 Task: Add Cameron's Coffee Vanilla Hazelnut EcoPods 12 Pack to the cart.
Action: Mouse moved to (23, 151)
Screenshot: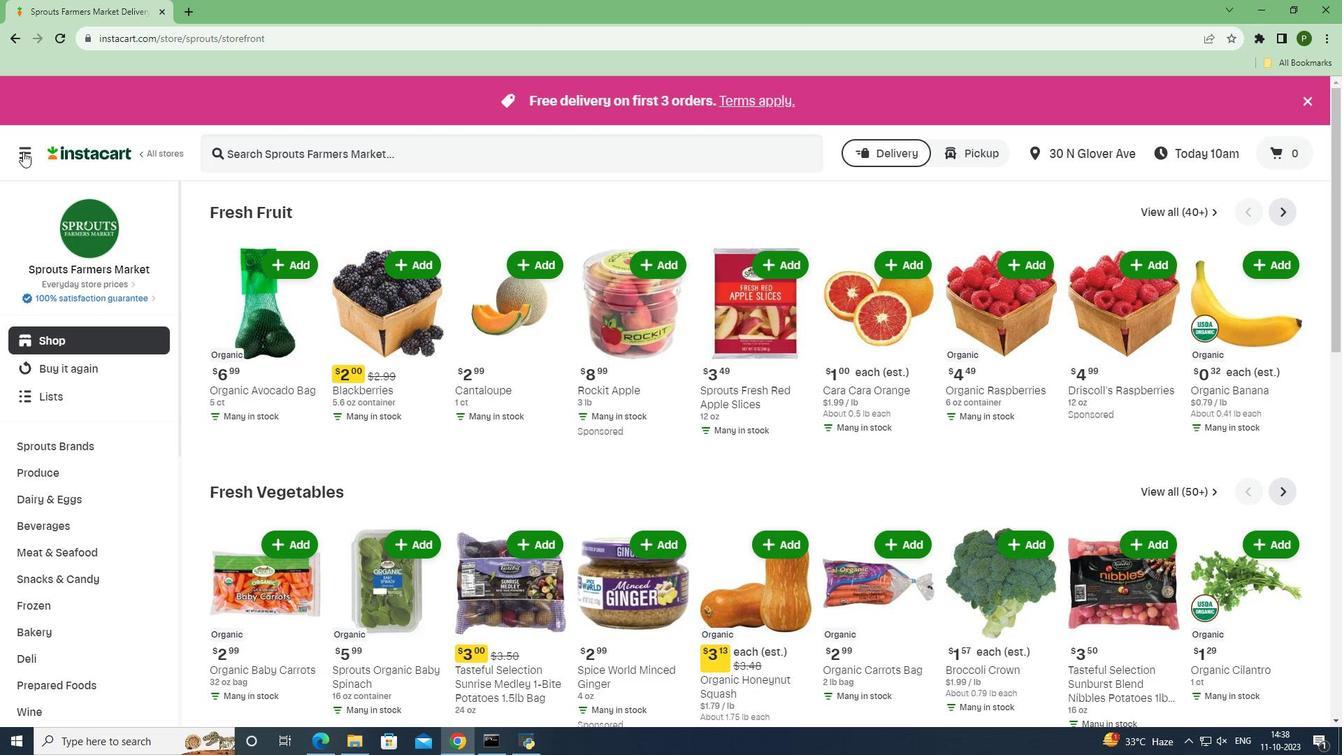 
Action: Mouse pressed left at (23, 151)
Screenshot: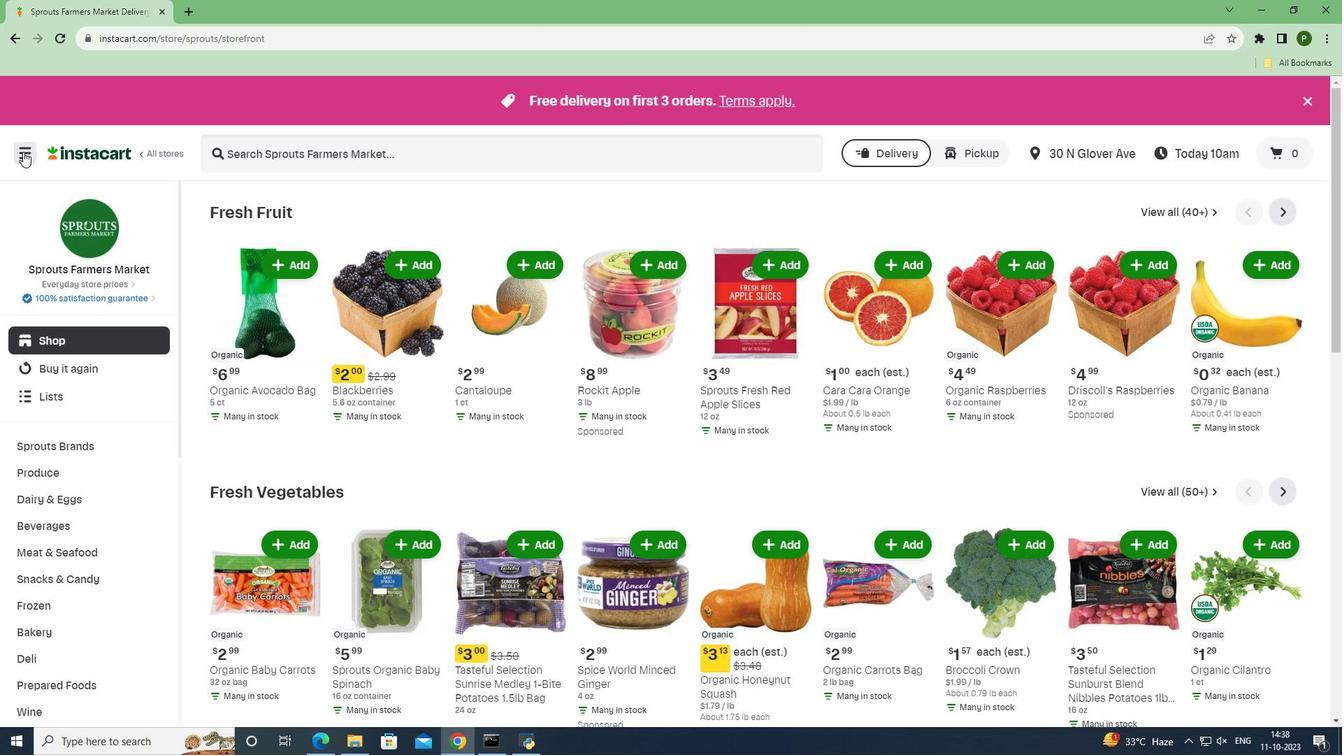 
Action: Mouse moved to (55, 374)
Screenshot: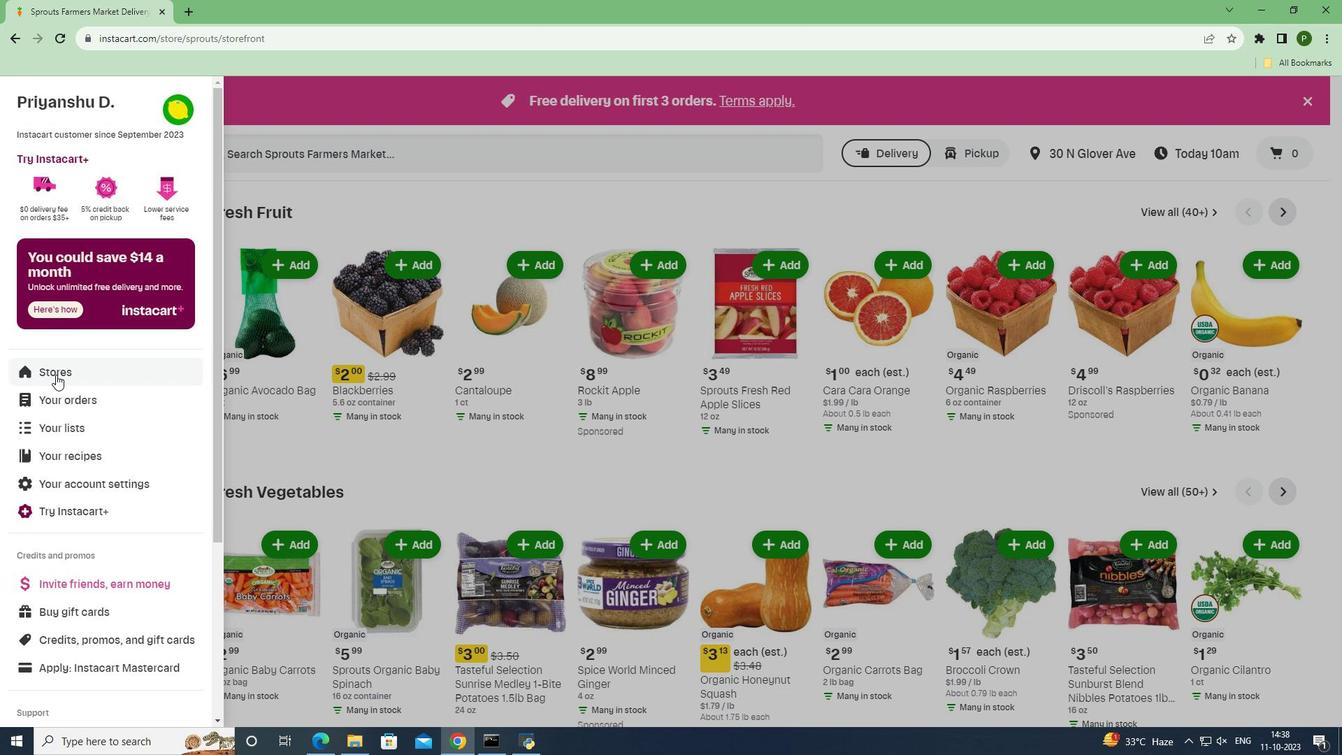 
Action: Mouse pressed left at (55, 374)
Screenshot: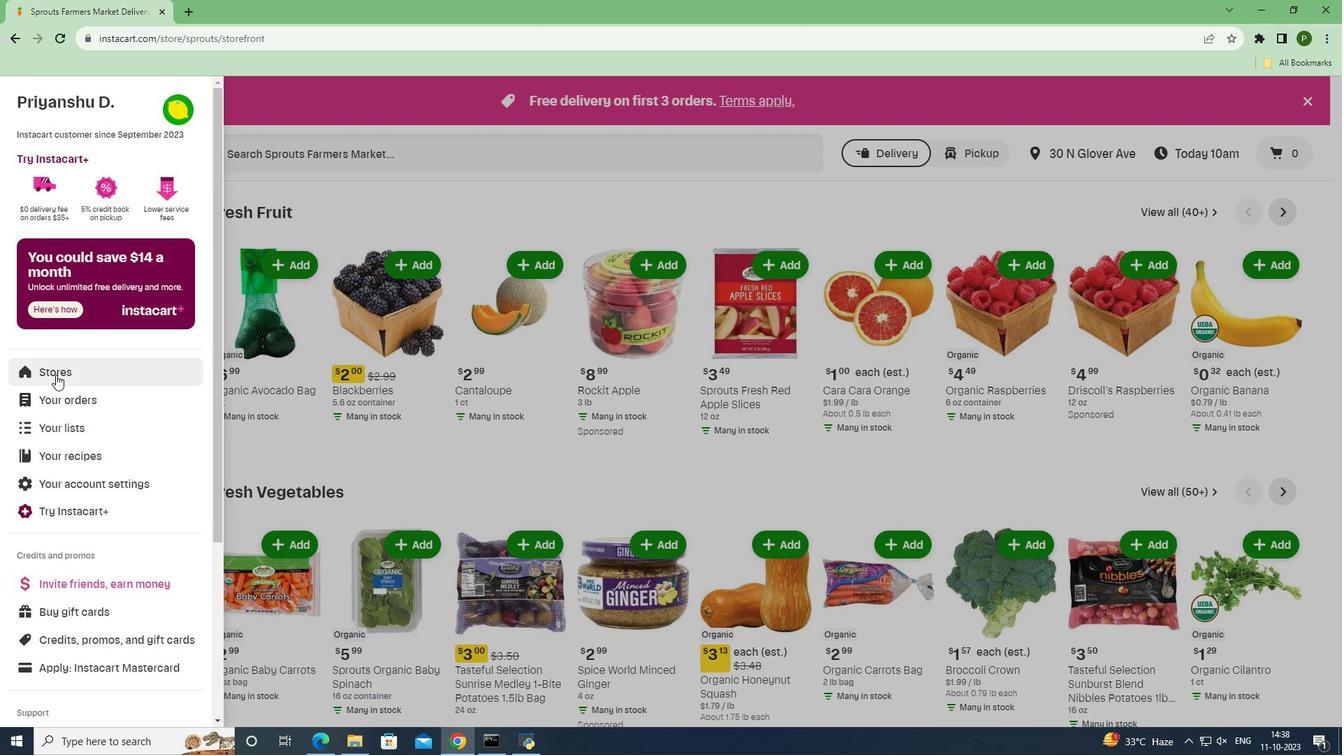 
Action: Mouse moved to (325, 160)
Screenshot: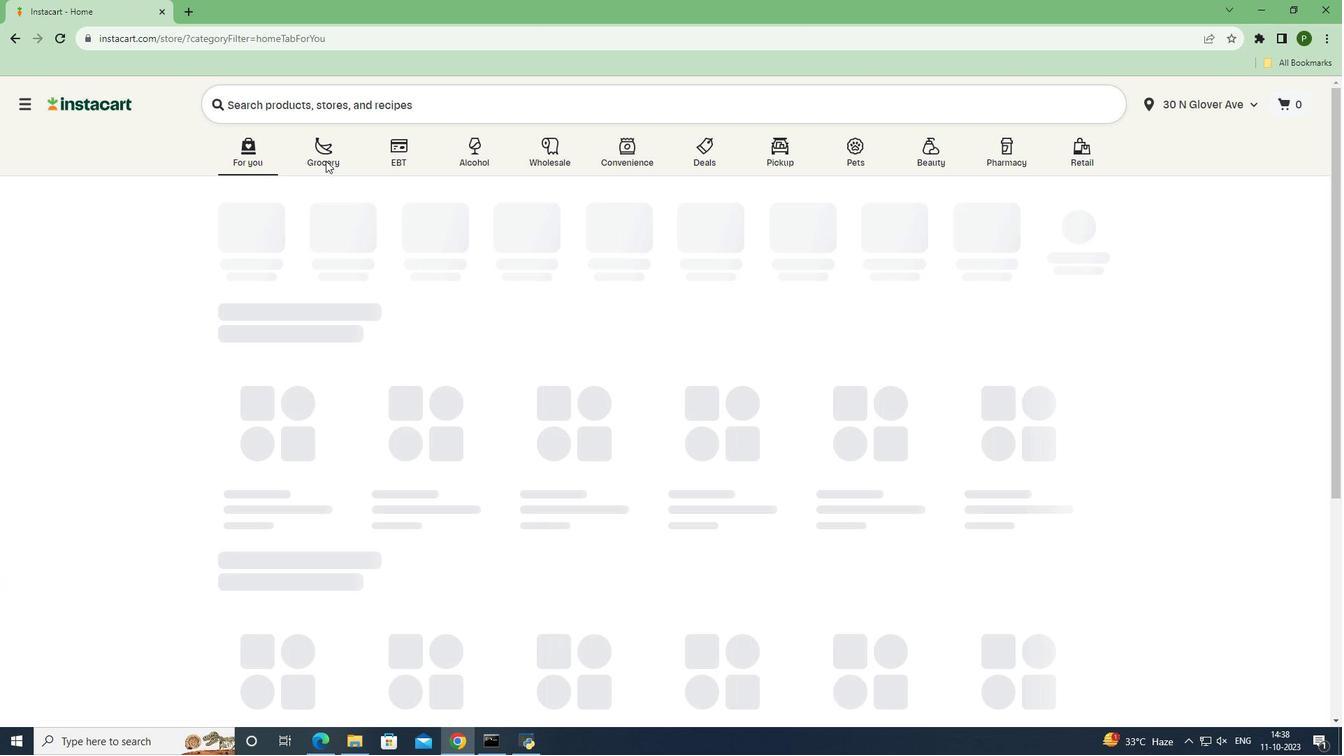 
Action: Mouse pressed left at (325, 160)
Screenshot: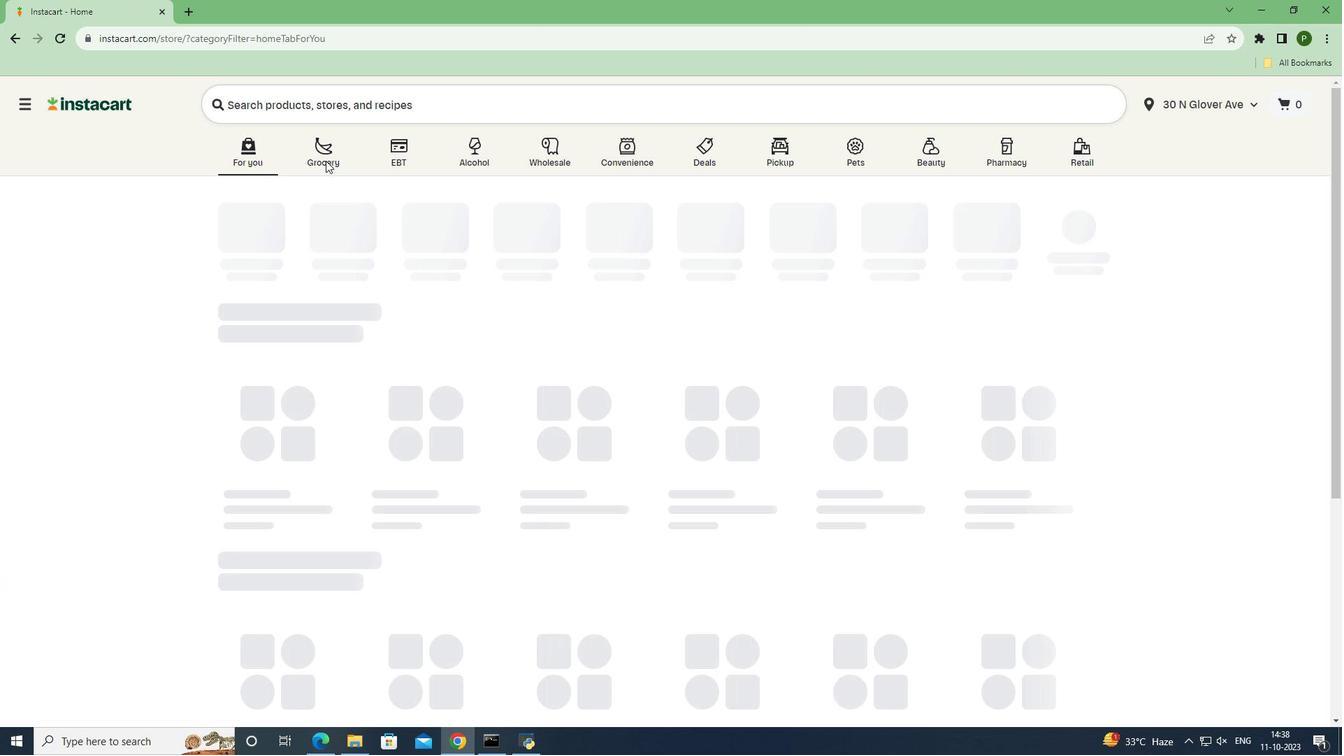 
Action: Mouse moved to (548, 322)
Screenshot: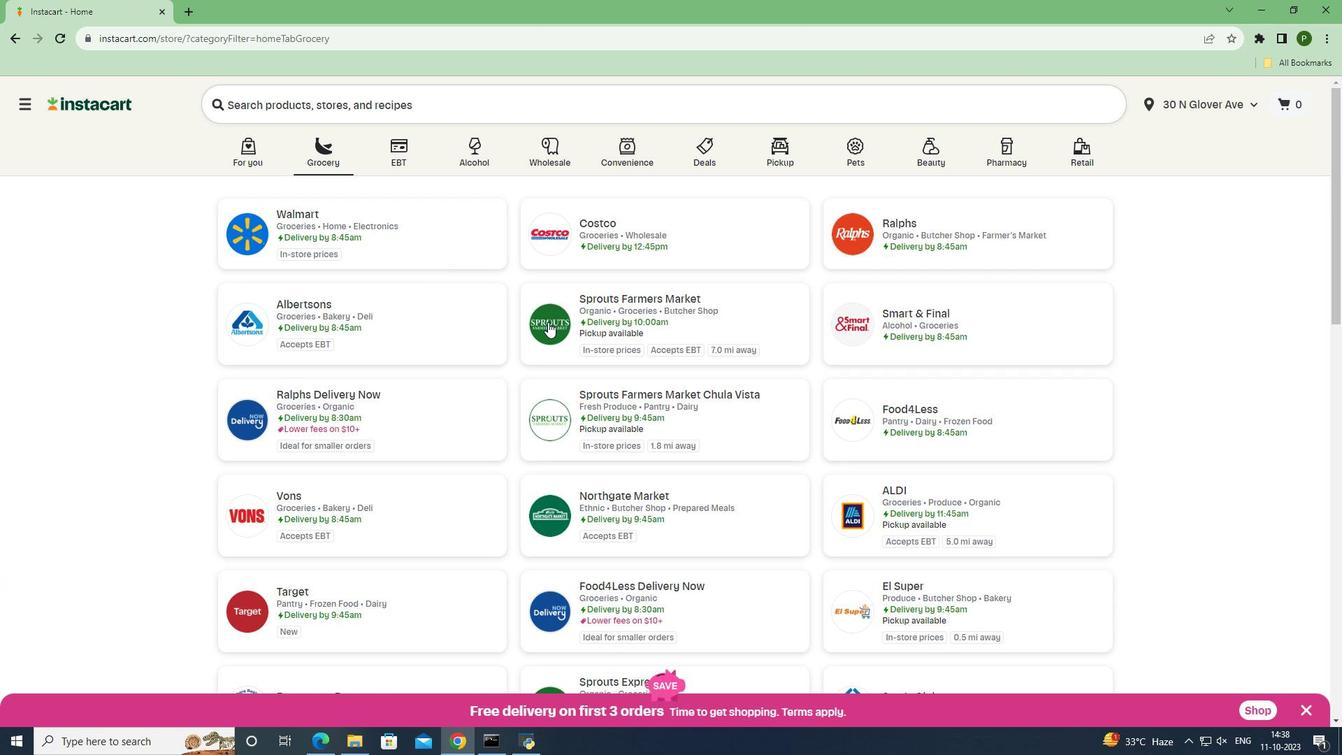 
Action: Mouse pressed left at (548, 322)
Screenshot: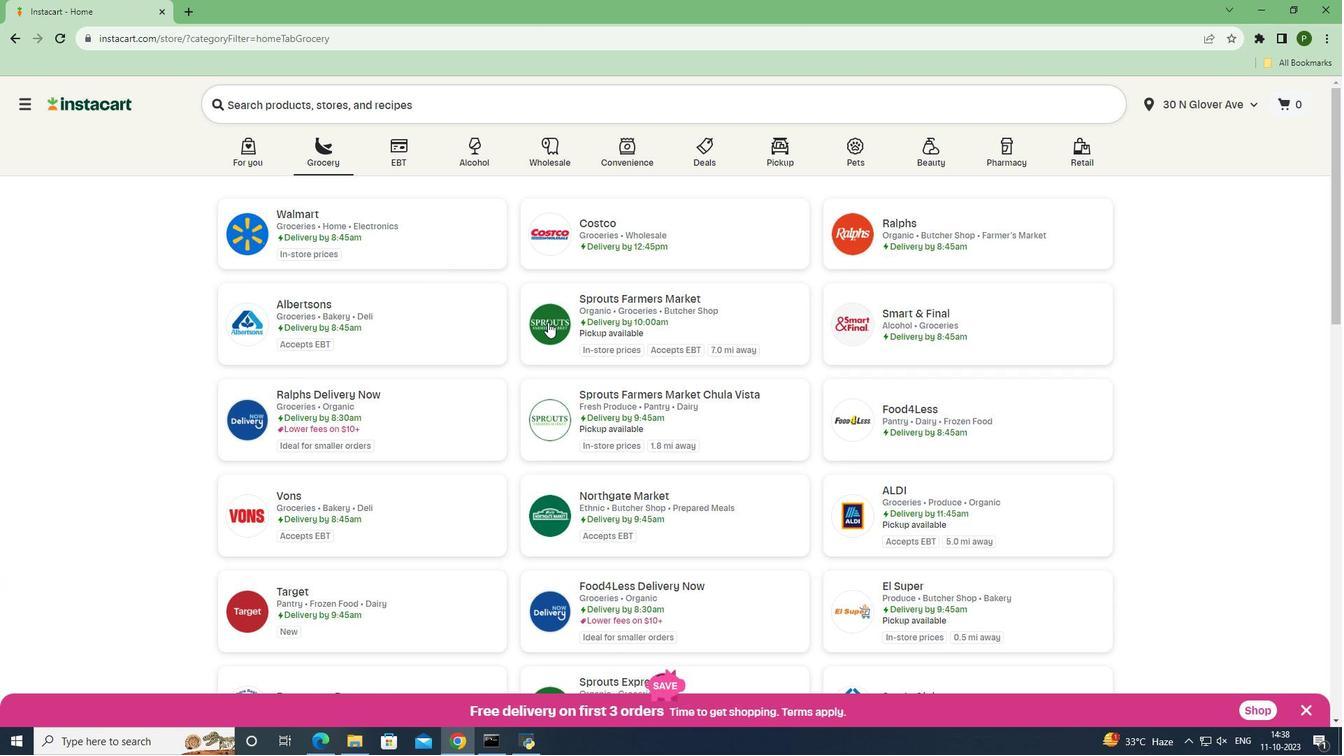 
Action: Mouse moved to (79, 535)
Screenshot: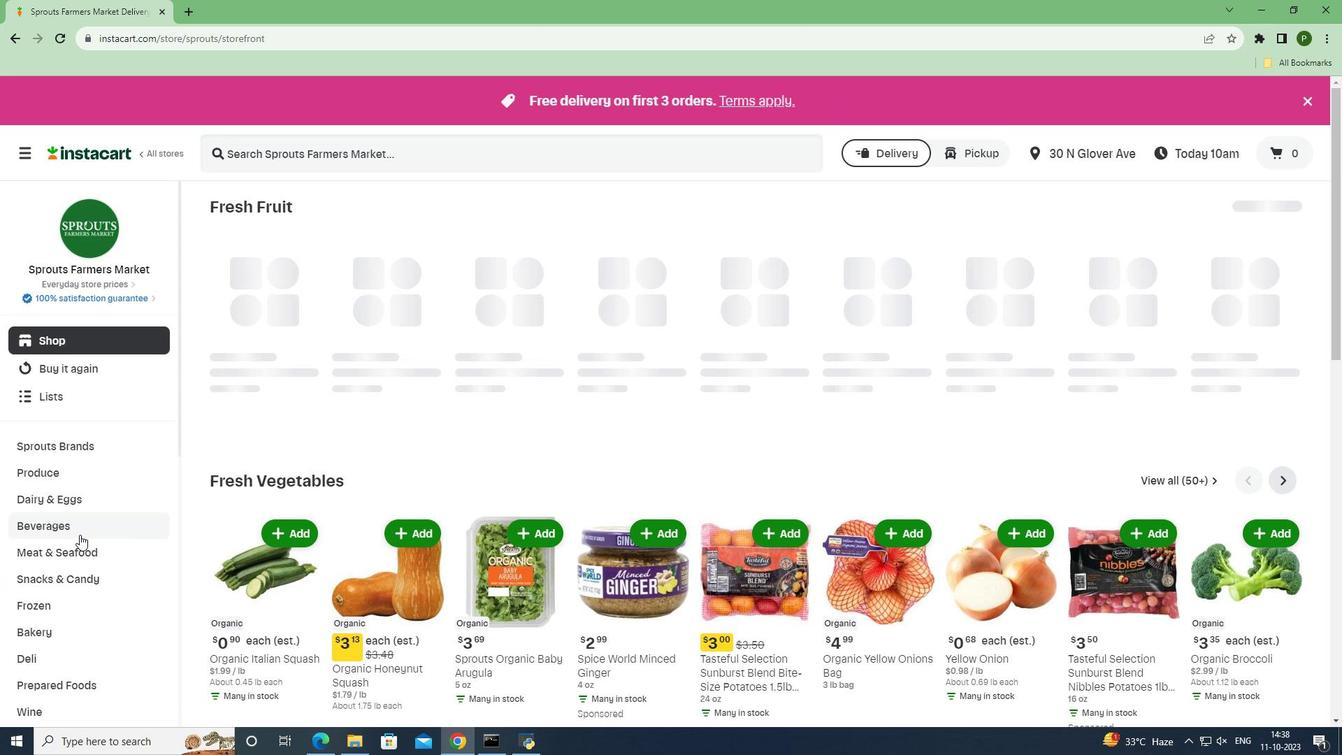 
Action: Mouse pressed left at (79, 535)
Screenshot: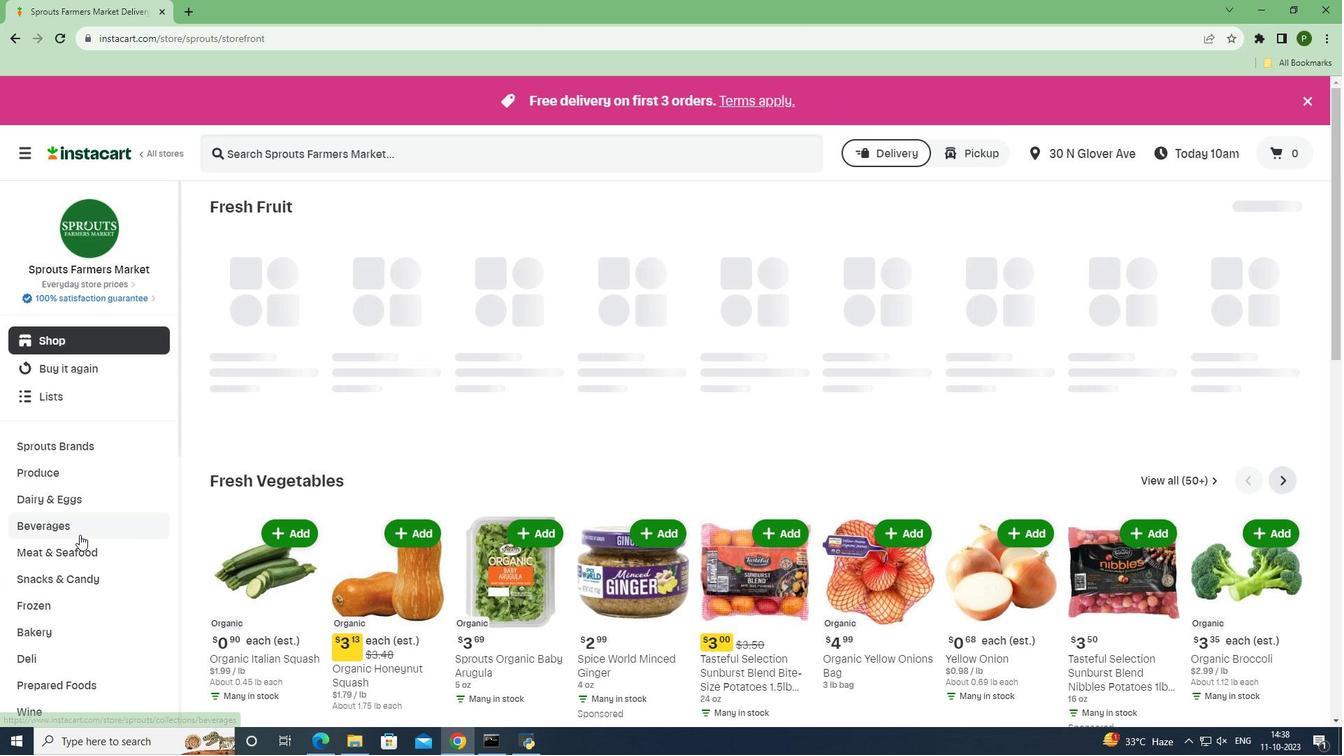 
Action: Mouse moved to (66, 604)
Screenshot: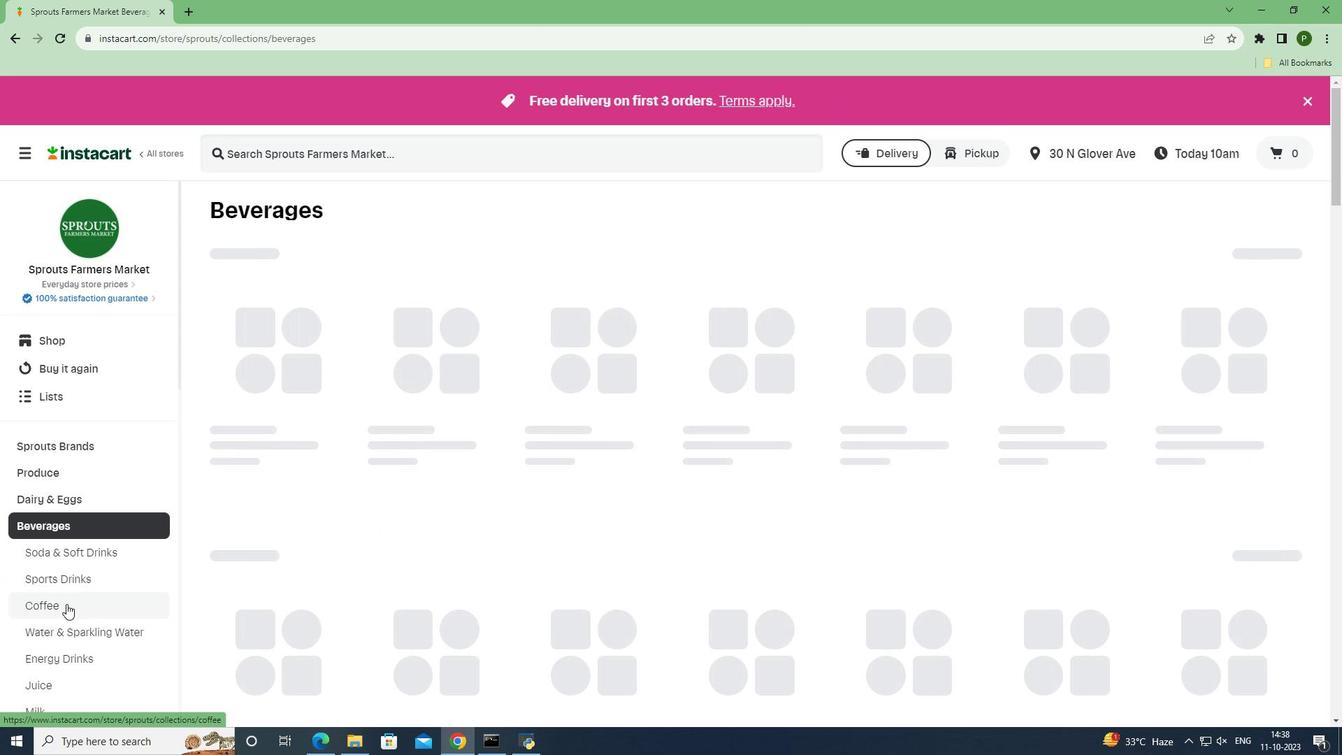 
Action: Mouse pressed left at (66, 604)
Screenshot: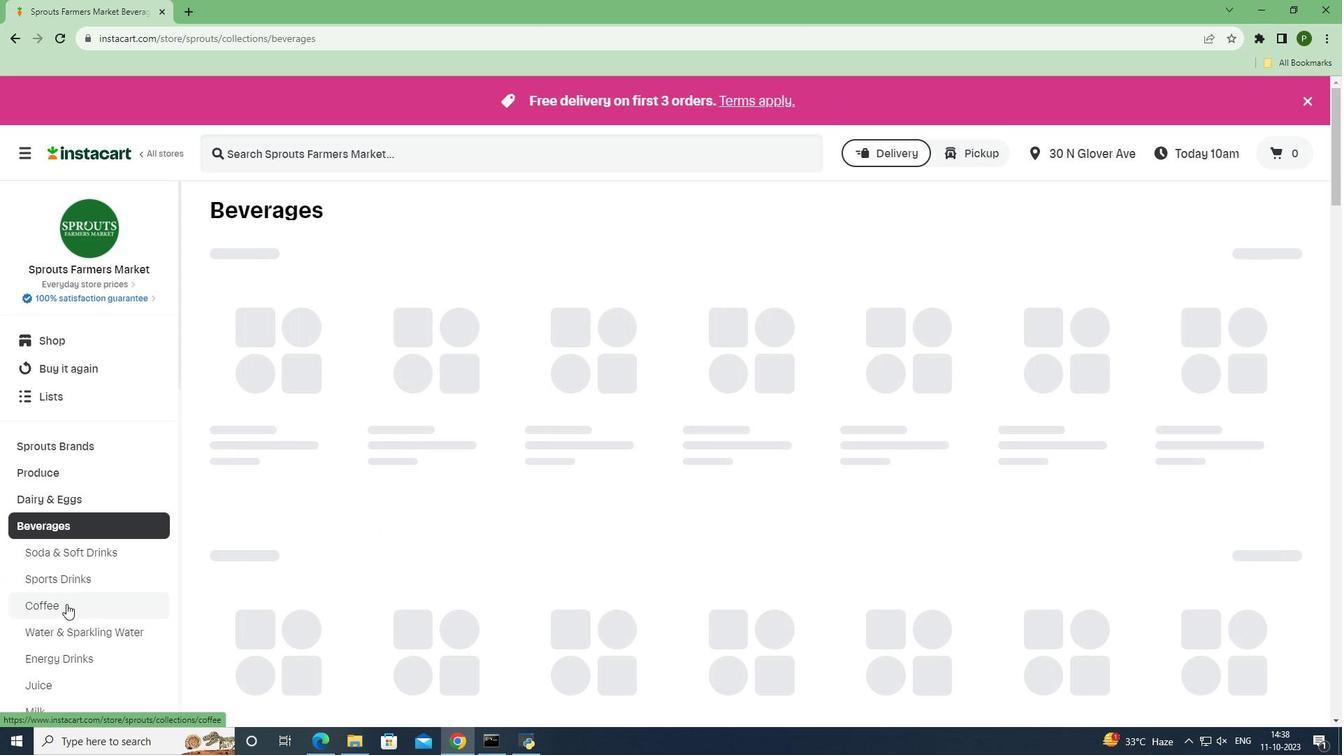 
Action: Mouse moved to (314, 155)
Screenshot: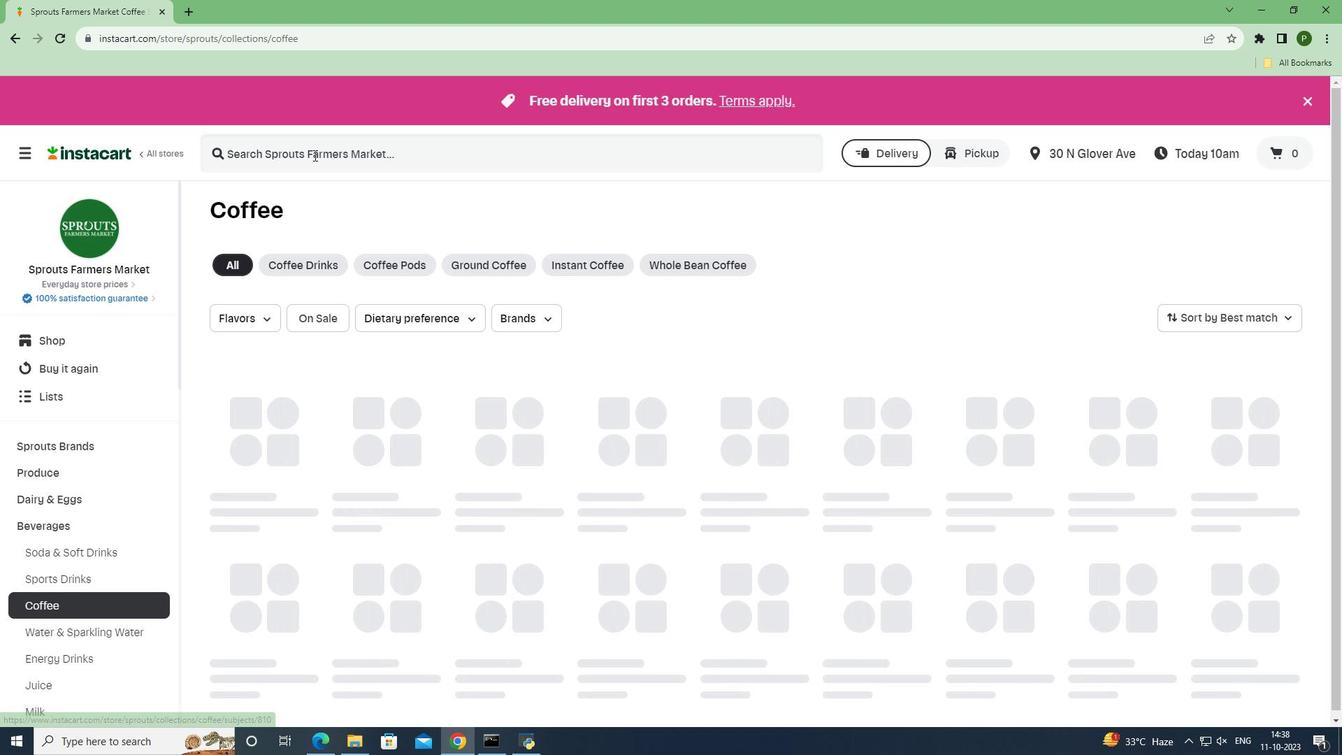 
Action: Mouse pressed left at (314, 155)
Screenshot: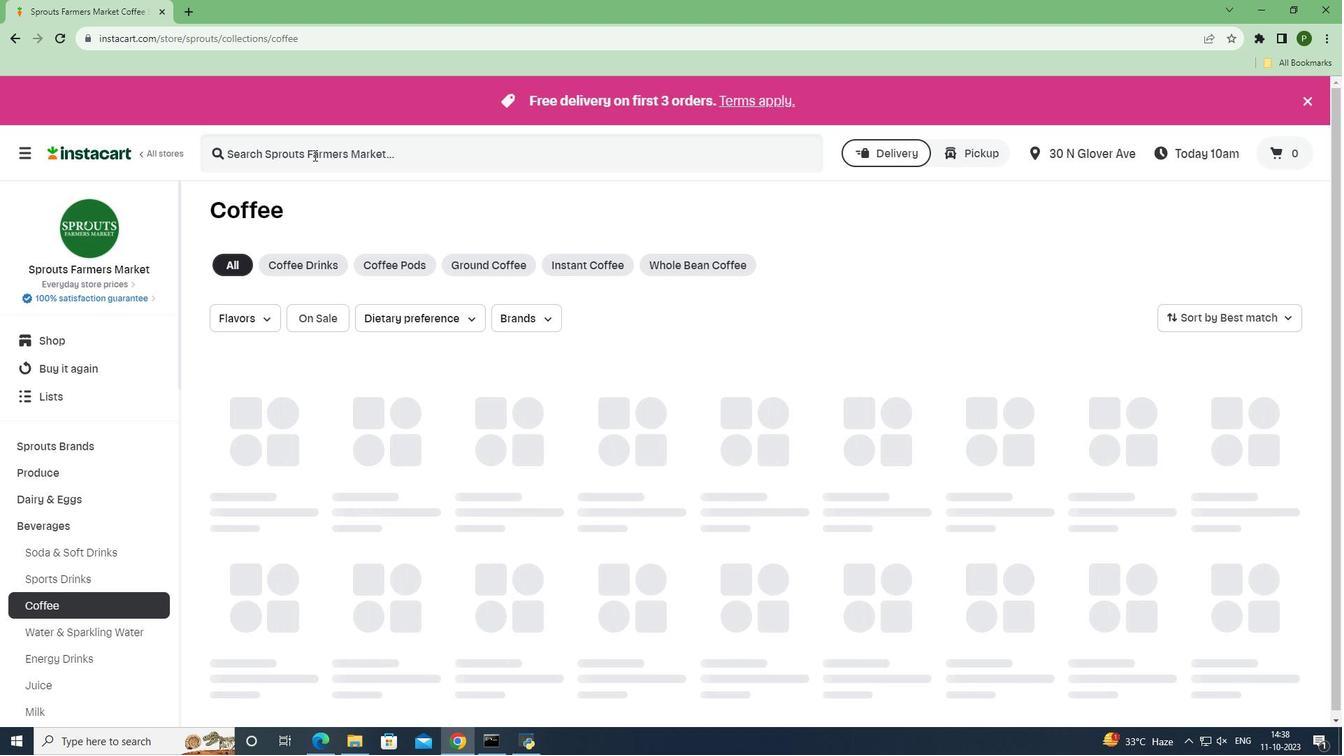 
Action: Key pressed <Key.caps_lock><Key.caps_lock>c<Key.caps_lock>AMERON'S<Key.space><Key.caps_lock>c<Key.caps_lock>OFFEE<Key.space><Key.caps_lock>v<Key.caps_lock>ANILLA<Key.space><Key.caps_lock>h<Key.caps_lock>AZELNUT<Key.space><Key.caps_lock>e<Key.caps_lock>CO<Key.caps_lock>p<Key.caps_lock>ODS<Key.space>12<Key.space><Key.caps_lock>p<Key.caps_lock>ACK<Key.space><Key.enter>
Screenshot: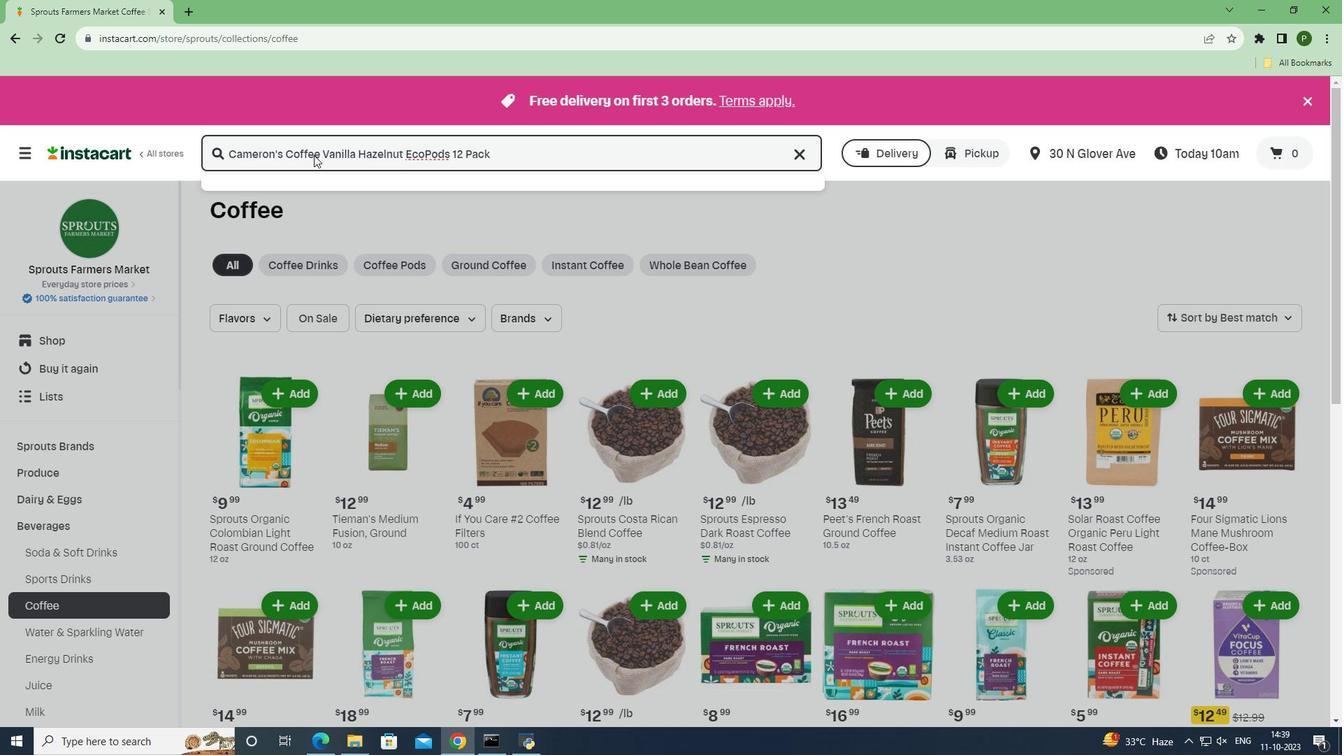 
Action: Mouse moved to (368, 300)
Screenshot: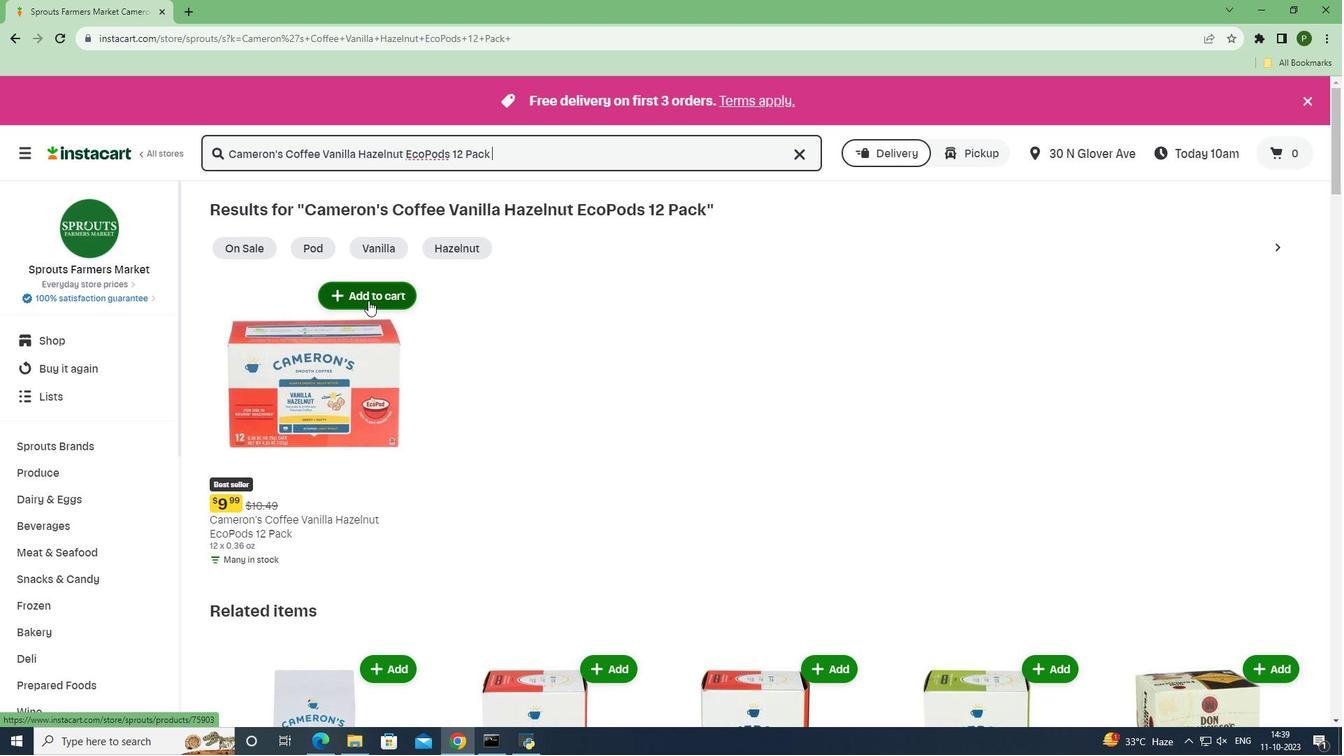 
Action: Mouse pressed left at (368, 300)
Screenshot: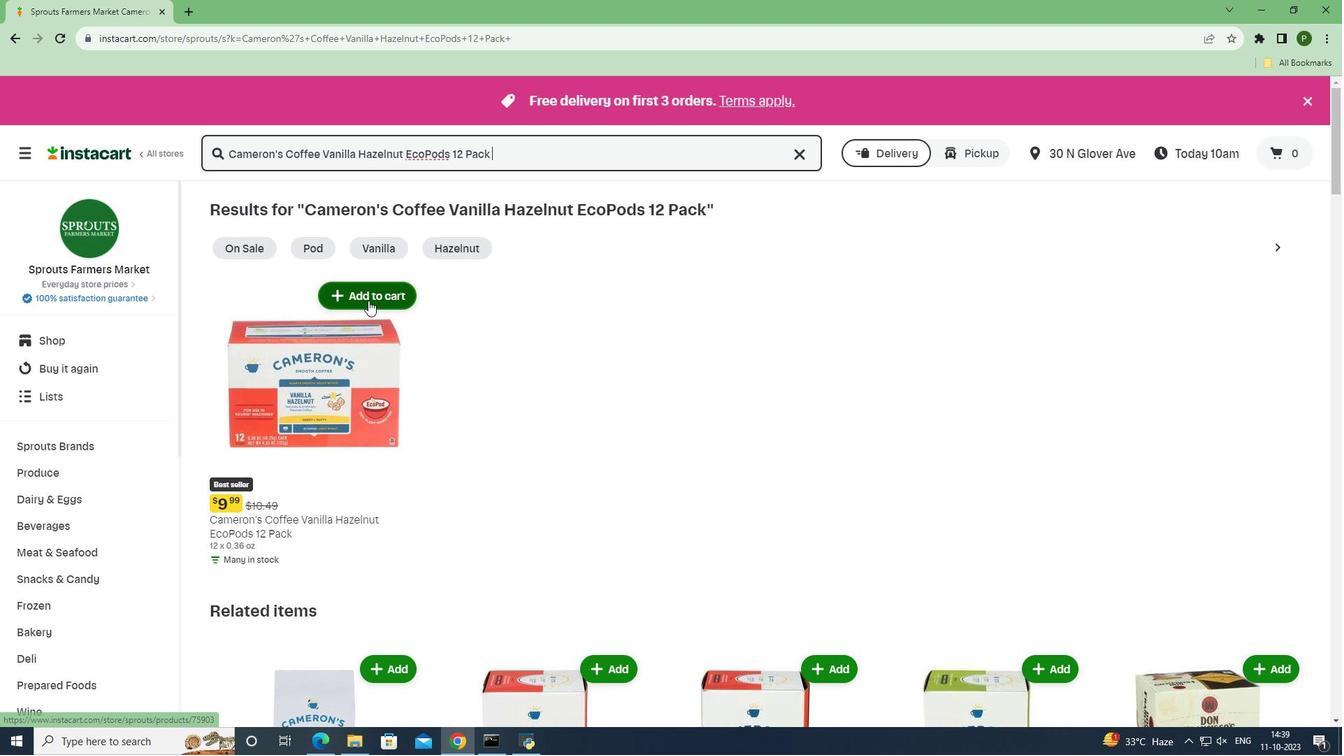 
Action: Mouse moved to (483, 455)
Screenshot: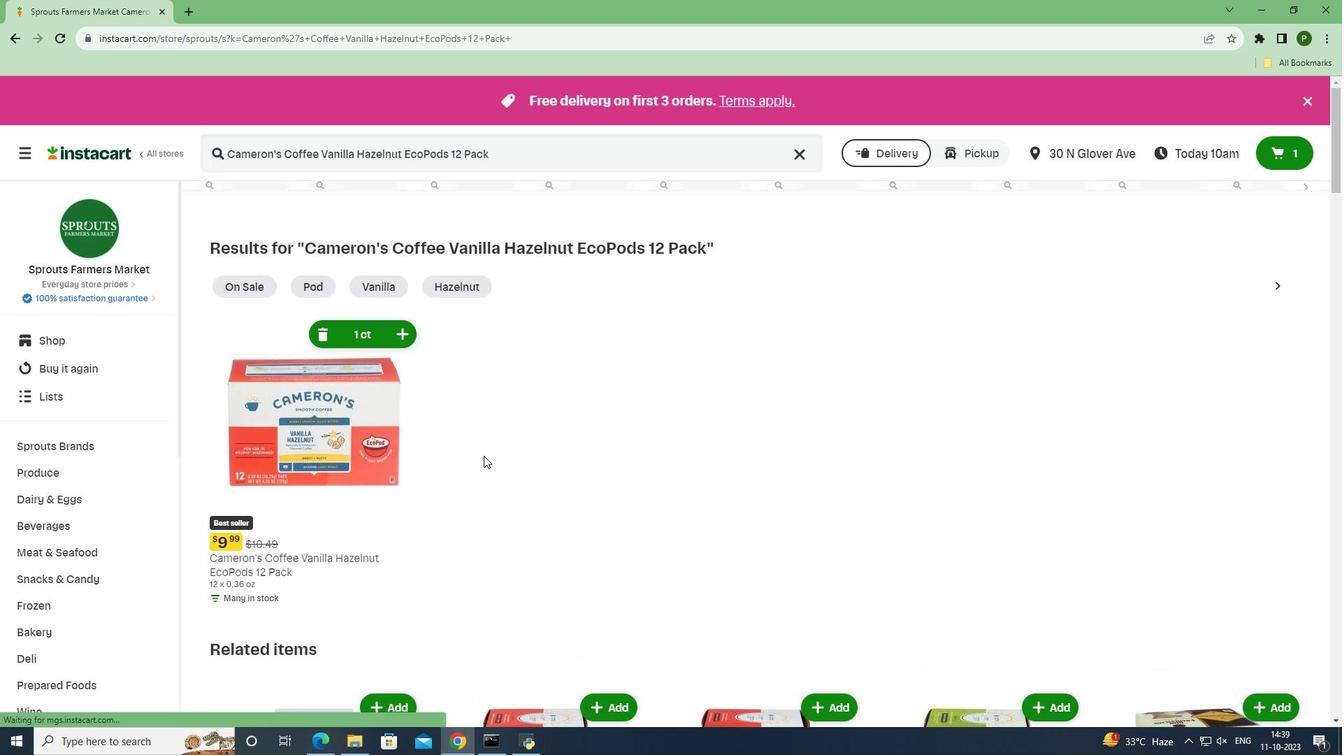 
